 Task: Change curve  line weight to 24PX.
Action: Mouse moved to (448, 233)
Screenshot: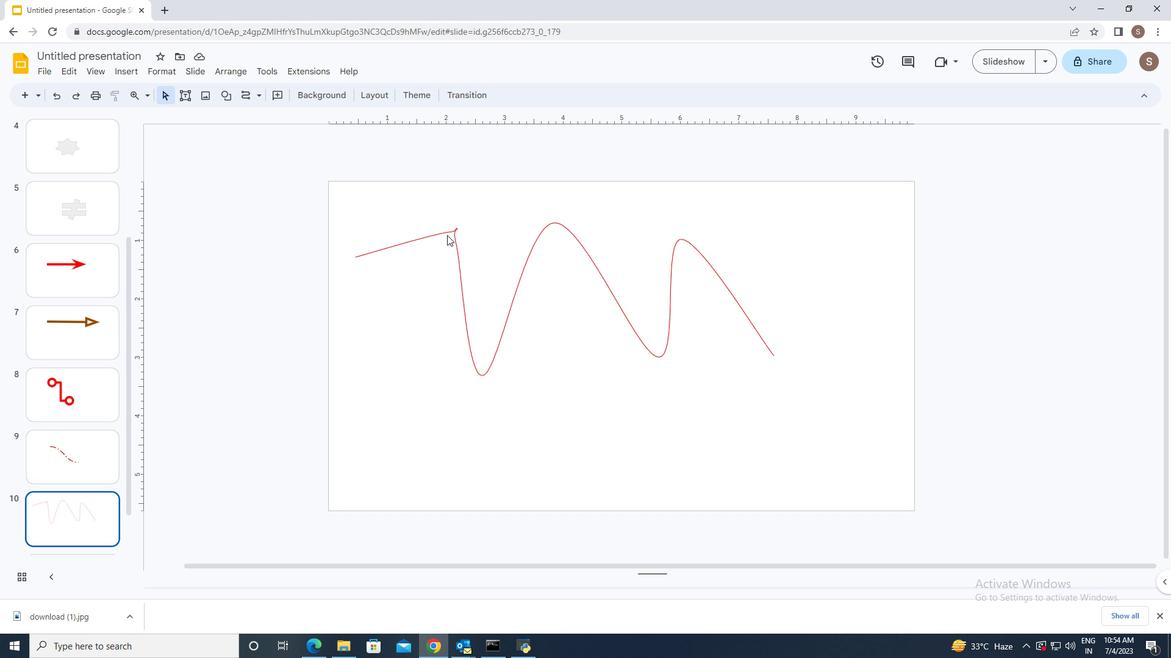 
Action: Mouse pressed left at (448, 233)
Screenshot: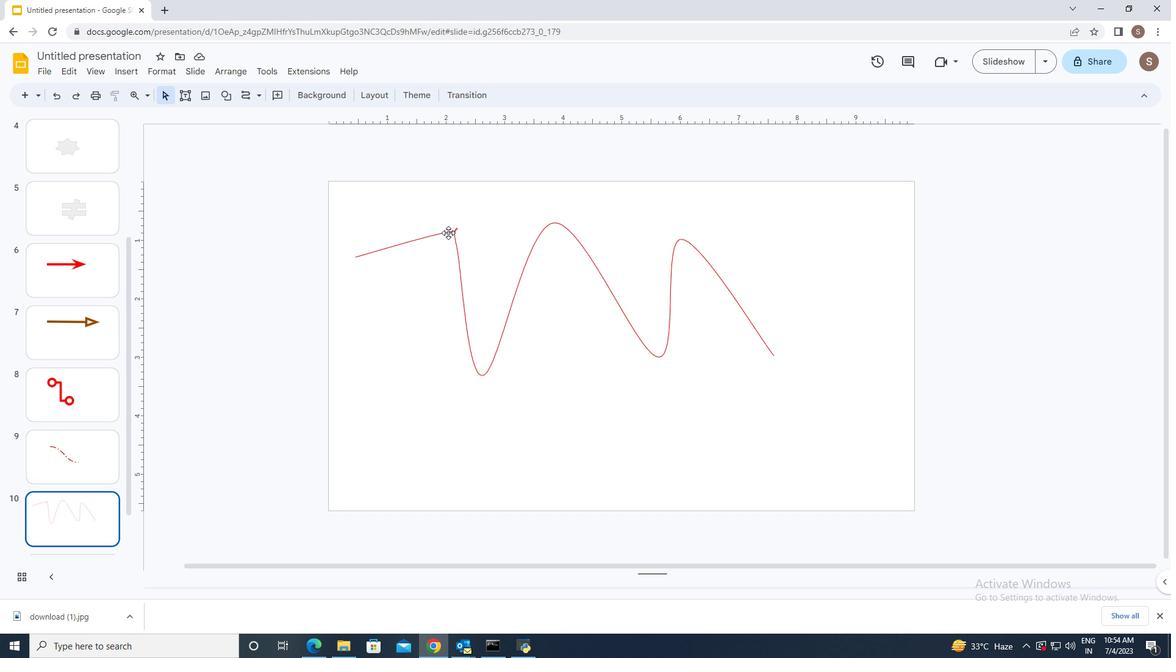 
Action: Mouse moved to (320, 102)
Screenshot: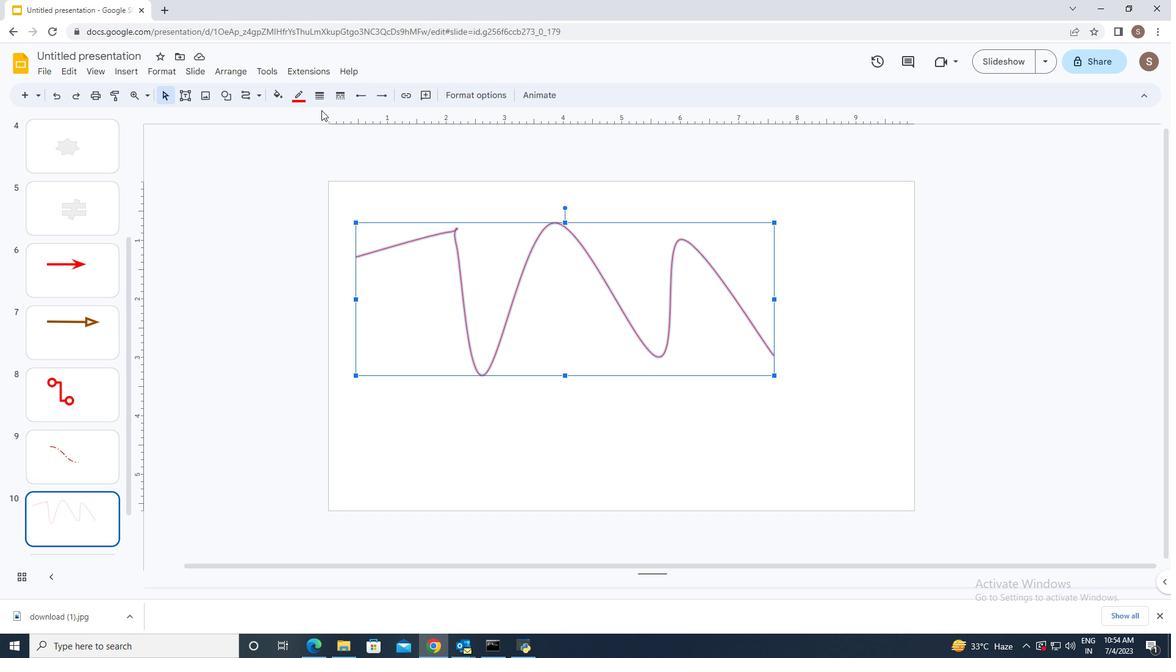 
Action: Mouse pressed left at (320, 102)
Screenshot: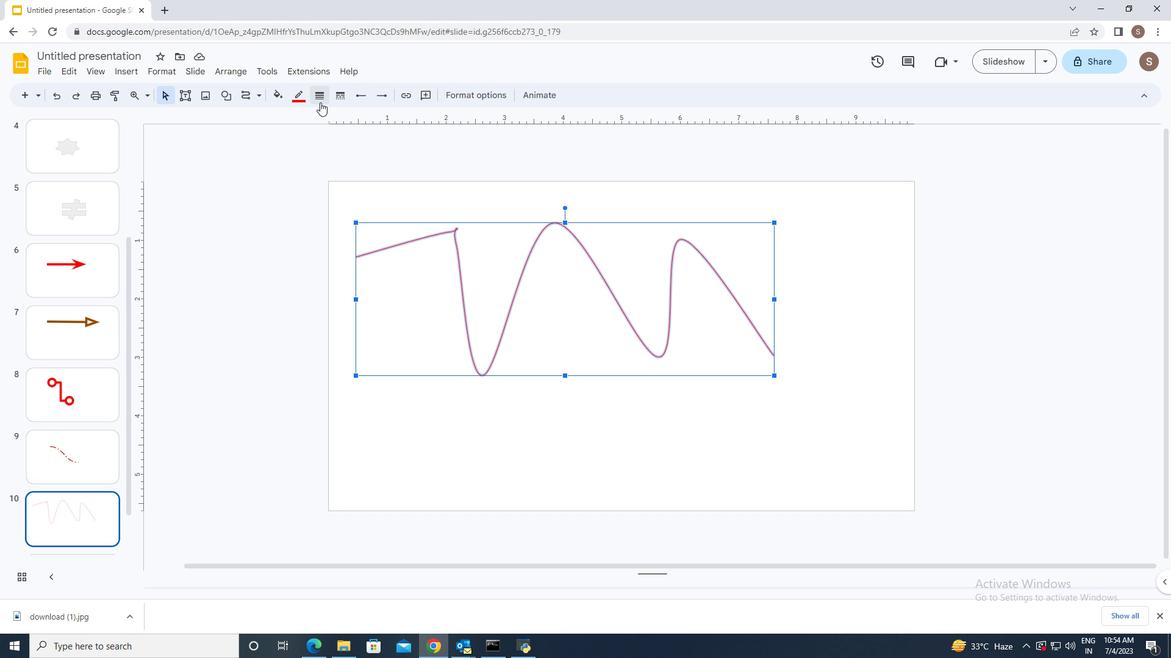 
Action: Mouse moved to (343, 255)
Screenshot: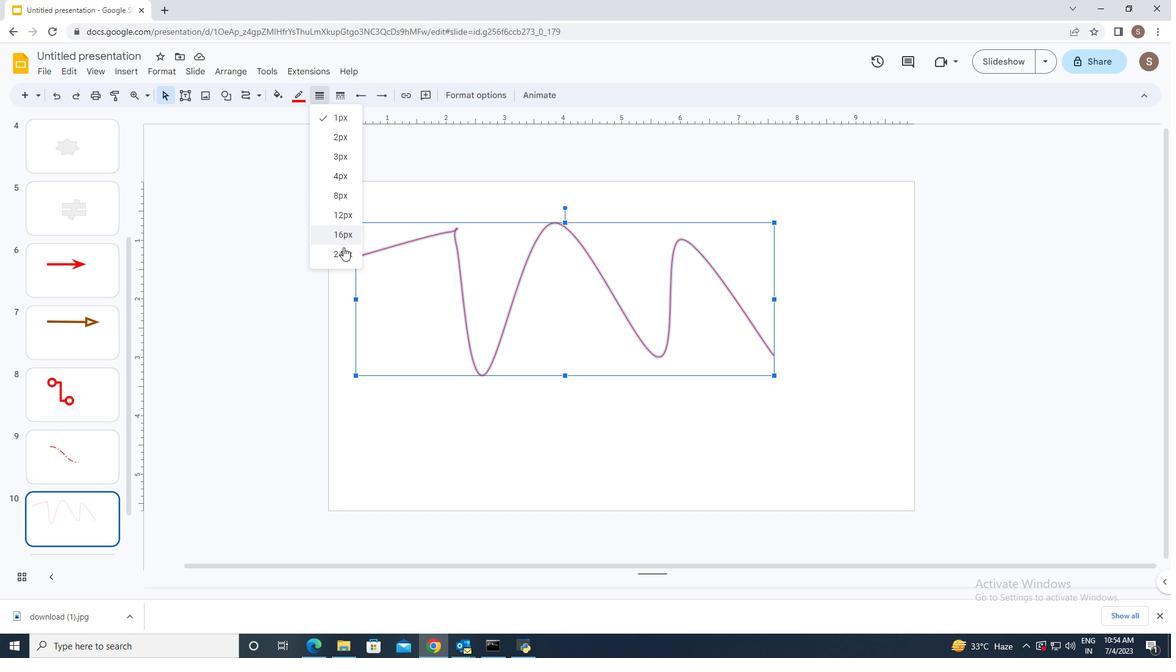 
Action: Mouse pressed left at (343, 255)
Screenshot: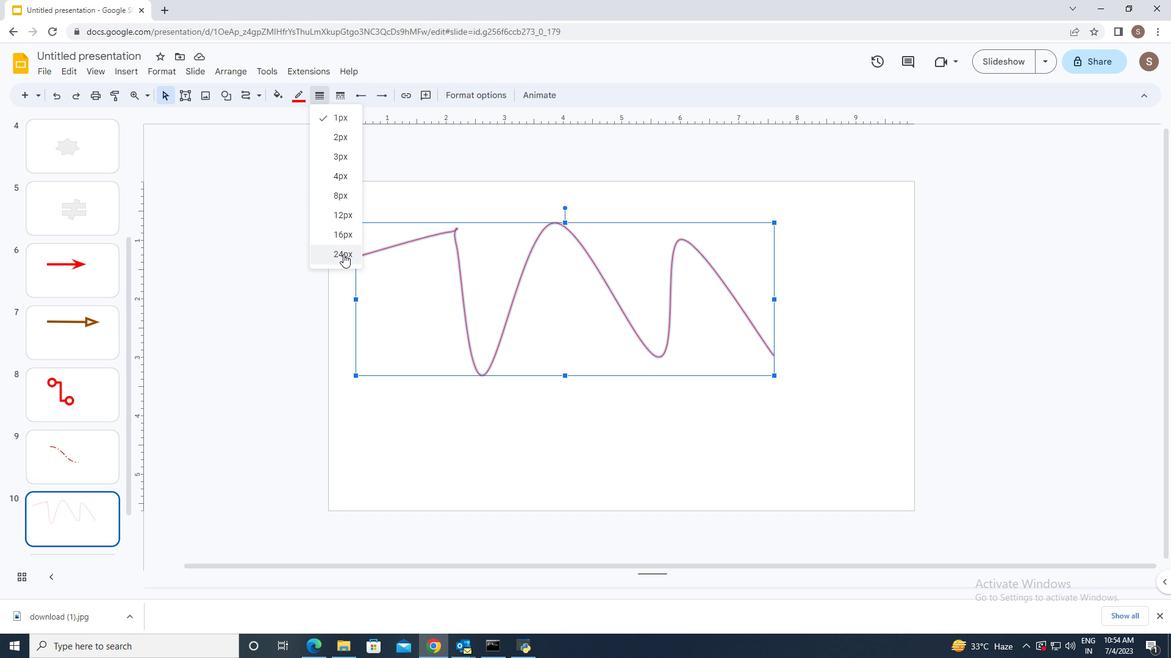 
Action: Mouse moved to (442, 448)
Screenshot: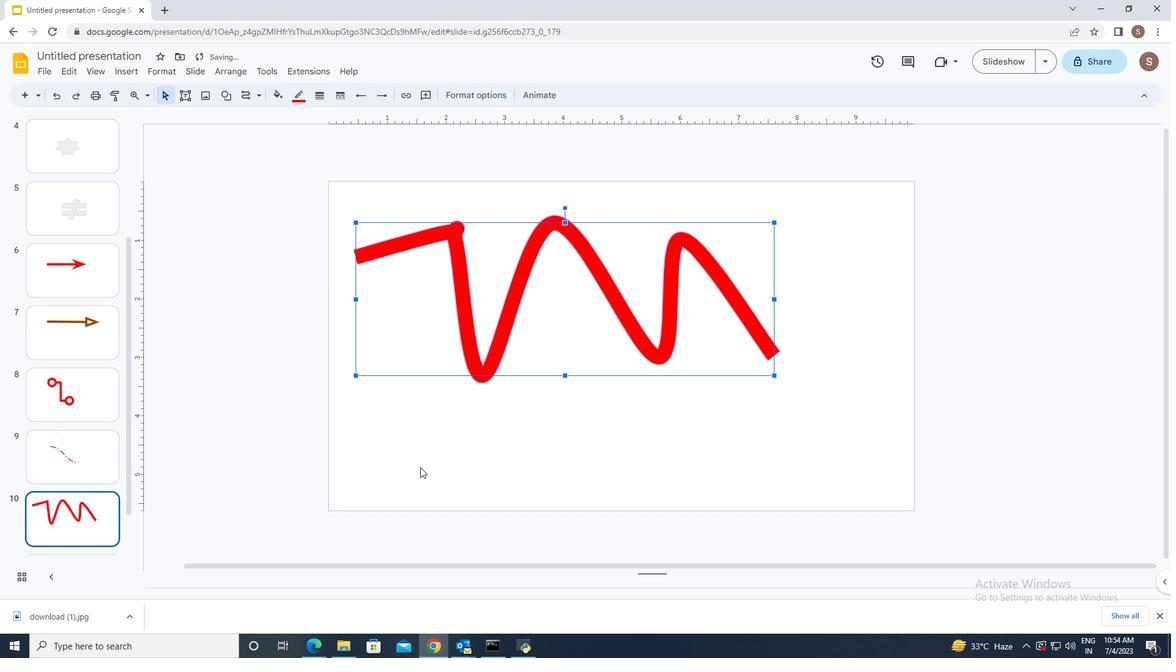 
Action: Mouse pressed left at (442, 448)
Screenshot: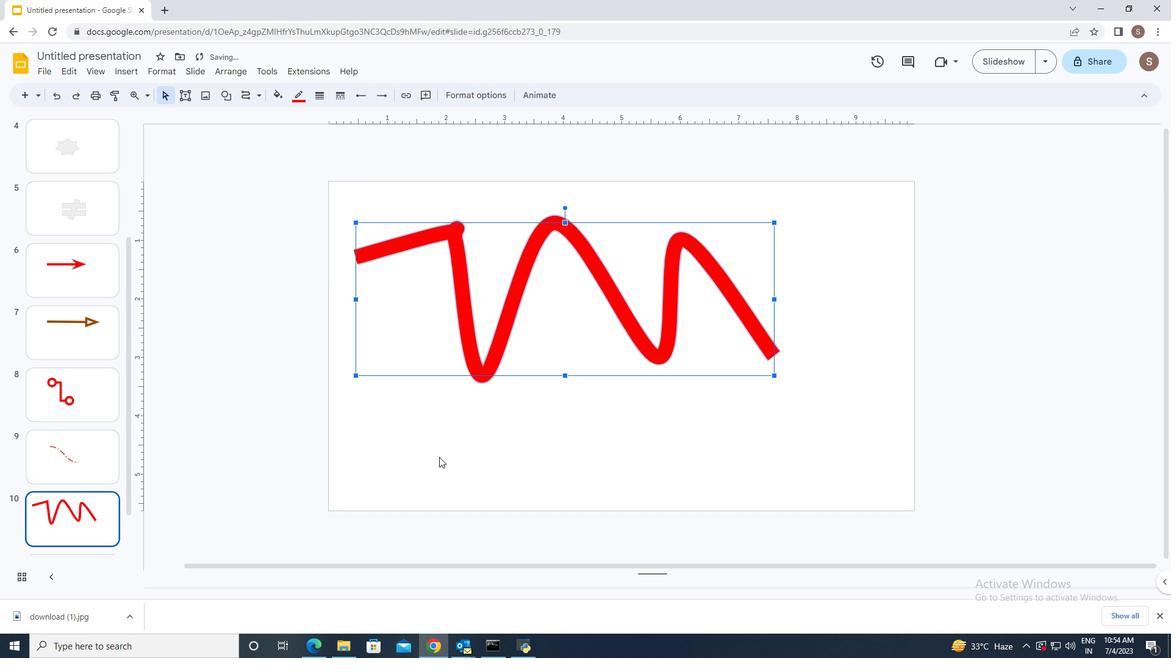 
